 Task: Jump forward in the video.
Action: Mouse moved to (33, 16)
Screenshot: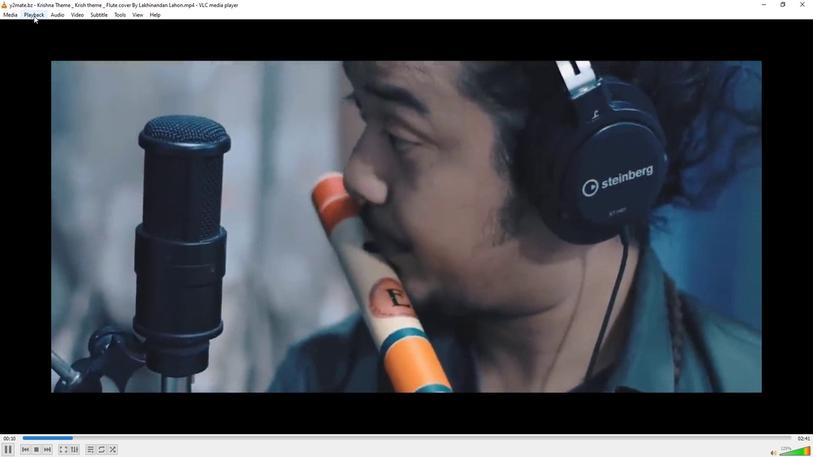 
Action: Mouse pressed left at (33, 16)
Screenshot: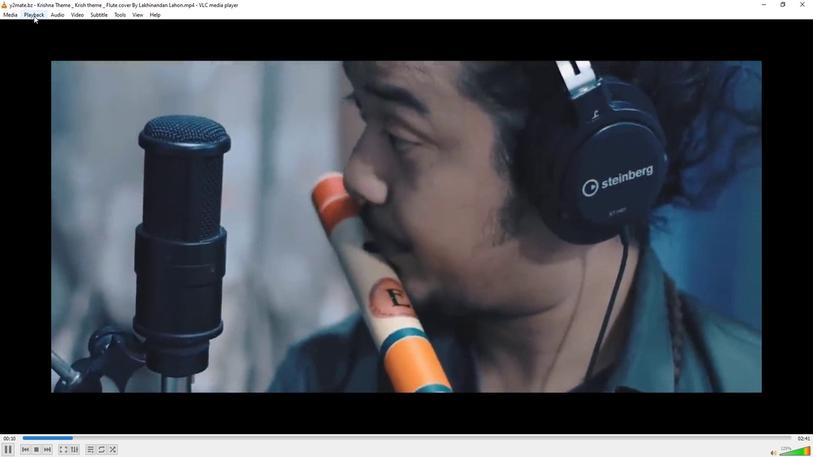 
Action: Mouse moved to (59, 94)
Screenshot: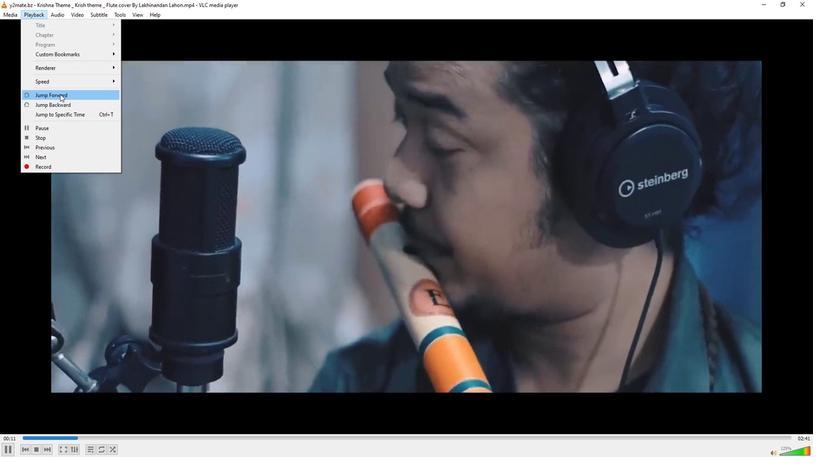 
Action: Mouse pressed left at (59, 94)
Screenshot: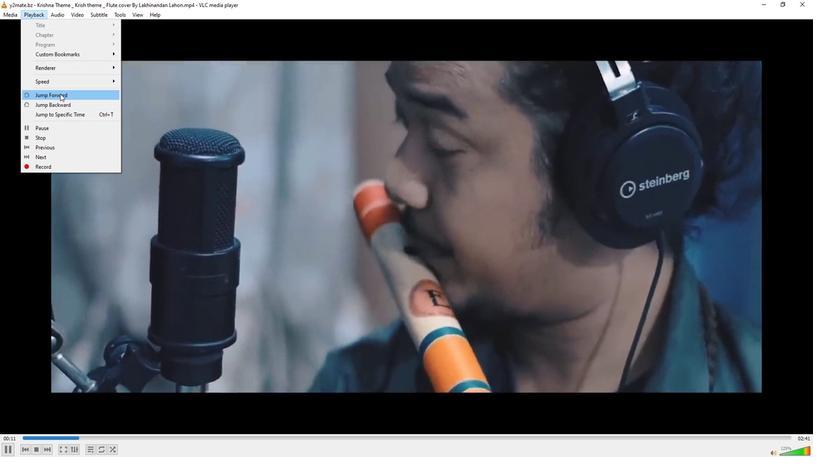 
Action: Mouse moved to (140, 135)
Screenshot: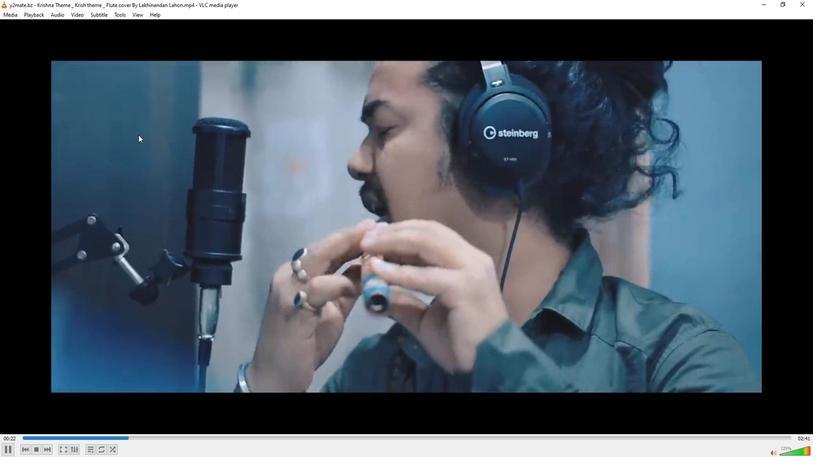 
